 Task: Create a rule from the Routing list, Task moved to a section -> Set Priority in the project ArchBridge , set the section as To-Do and set the priority of the task as  High
Action: Mouse moved to (647, 451)
Screenshot: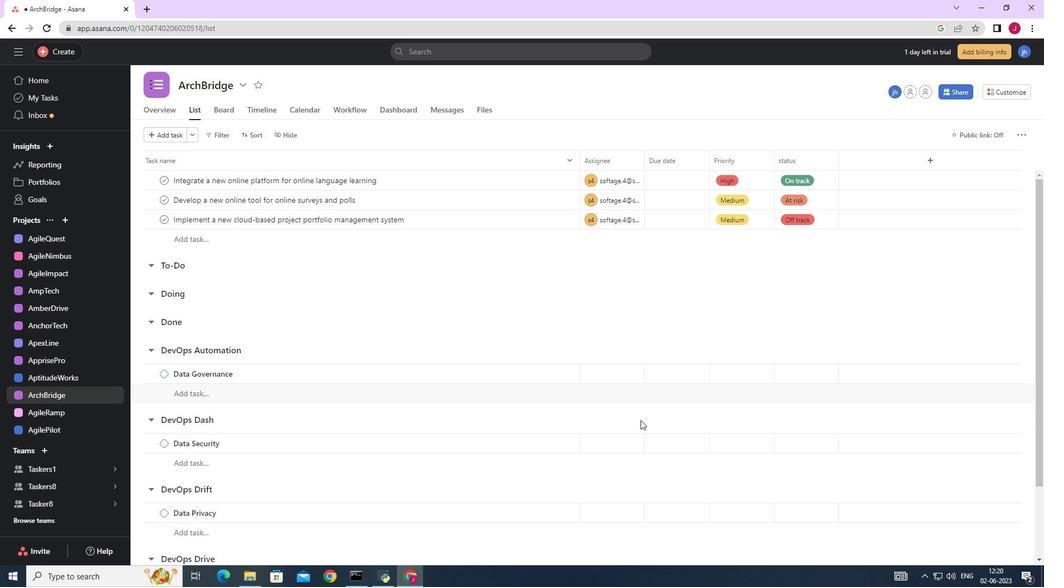
Action: Mouse scrolled (647, 452) with delta (0, 0)
Screenshot: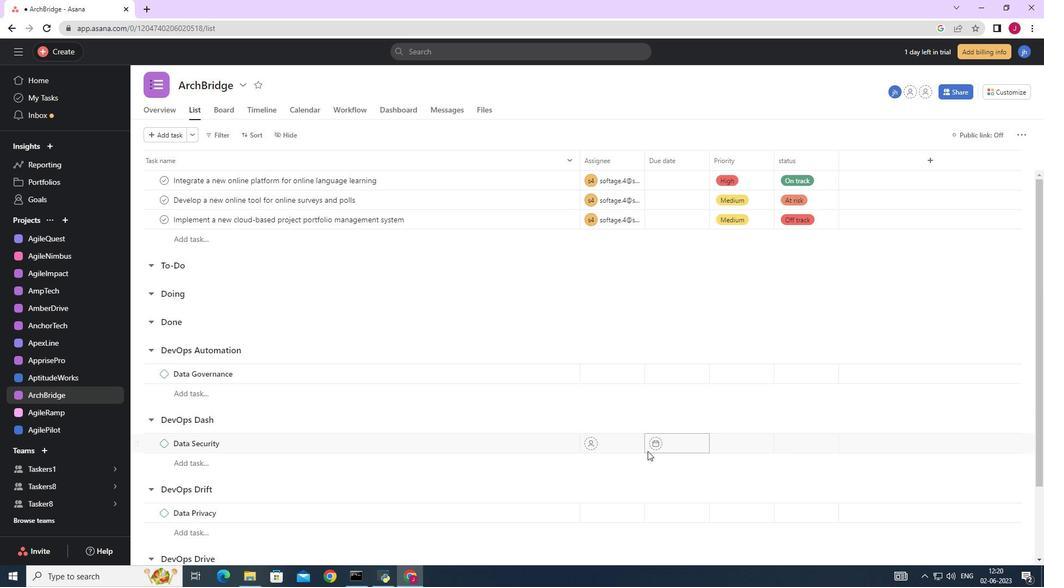 
Action: Mouse scrolled (647, 452) with delta (0, 0)
Screenshot: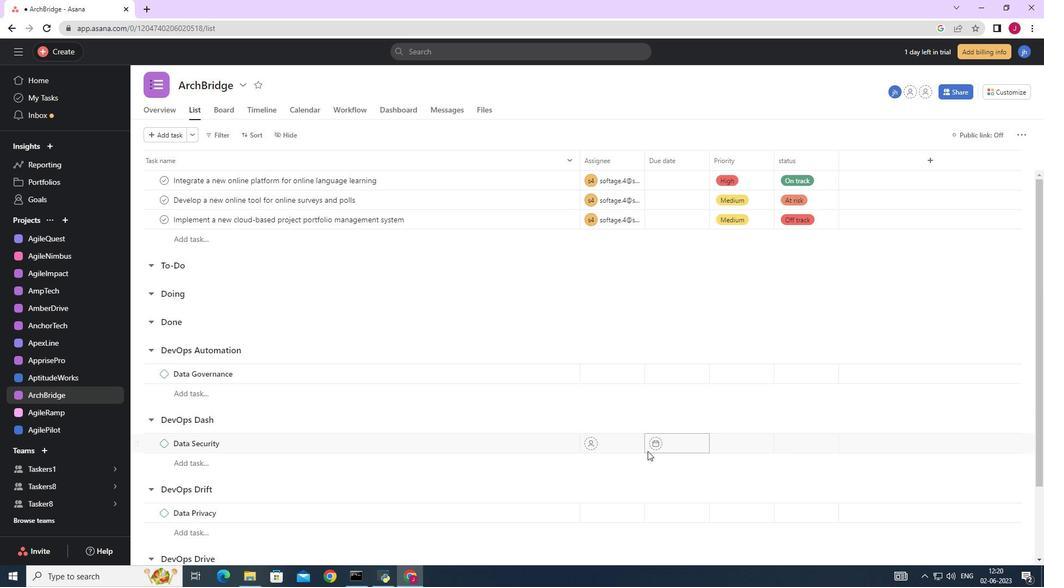 
Action: Mouse scrolled (647, 452) with delta (0, 0)
Screenshot: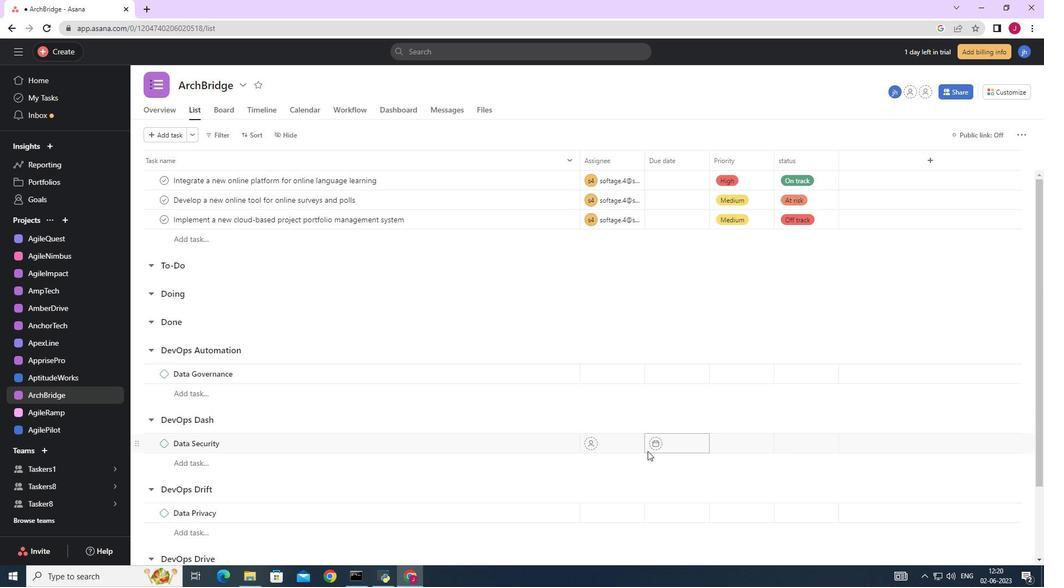 
Action: Mouse moved to (1017, 96)
Screenshot: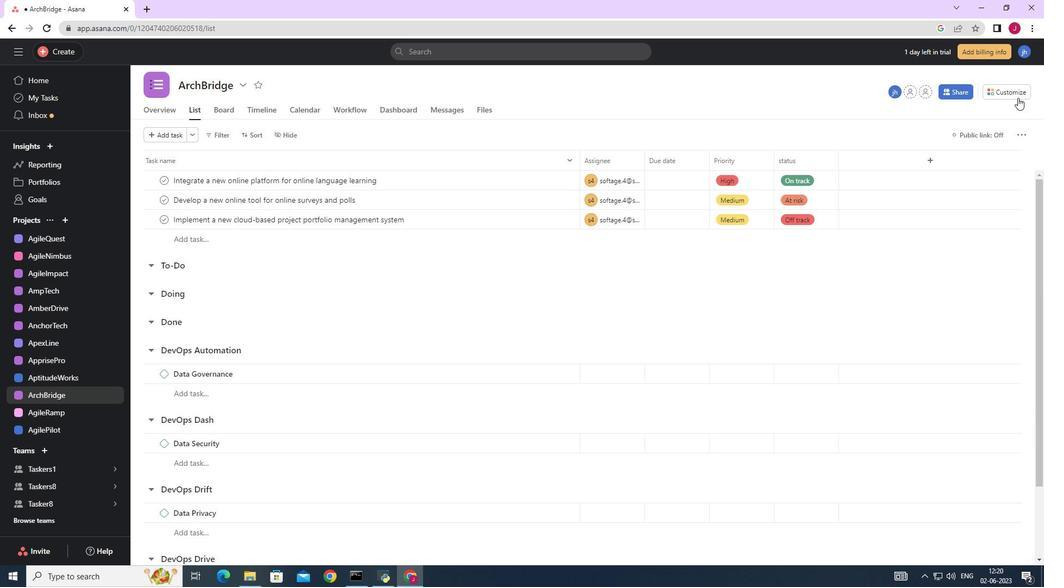 
Action: Mouse pressed left at (1017, 96)
Screenshot: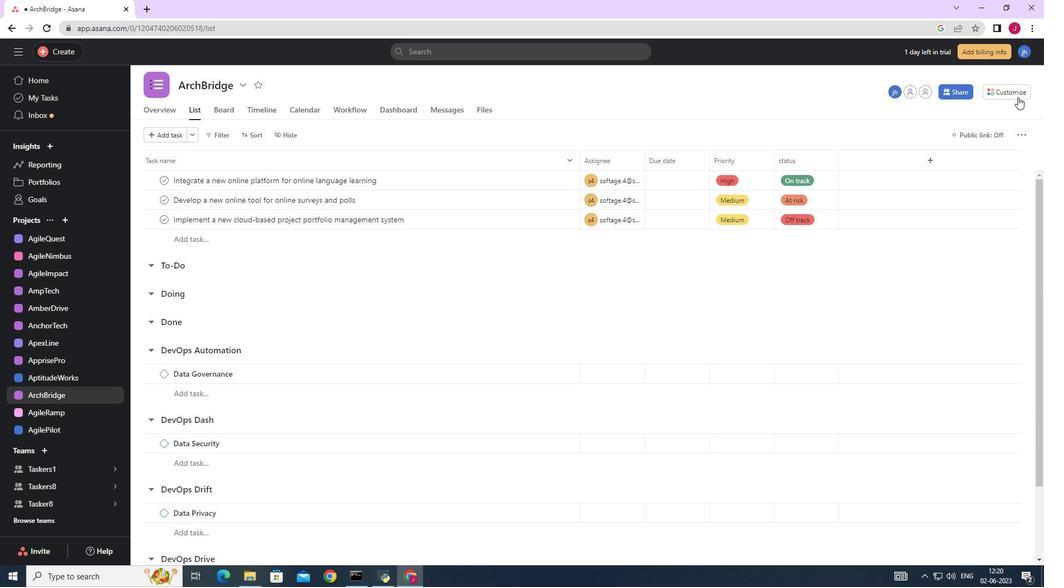 
Action: Mouse moved to (824, 229)
Screenshot: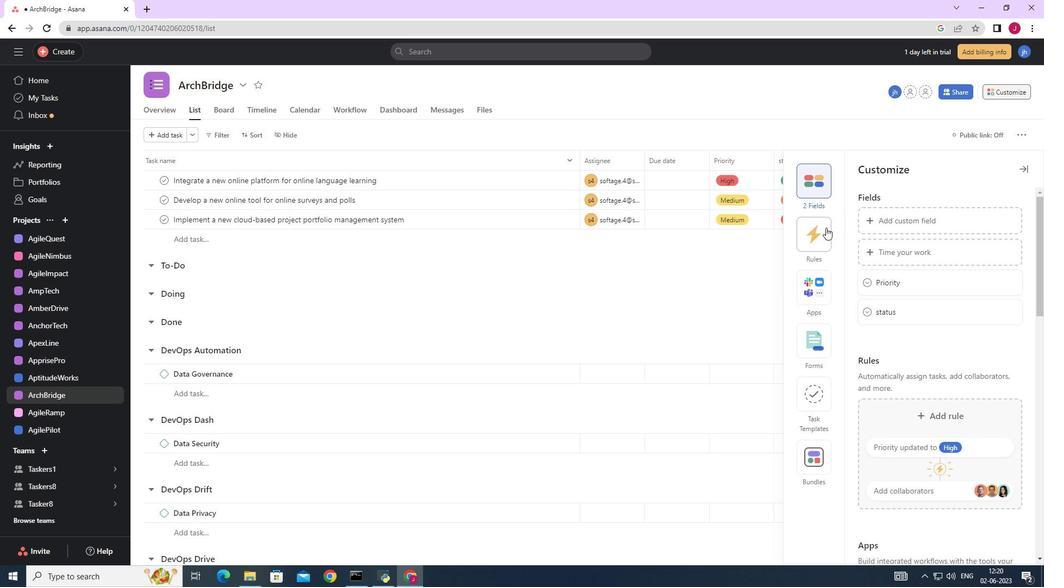 
Action: Mouse pressed left at (824, 229)
Screenshot: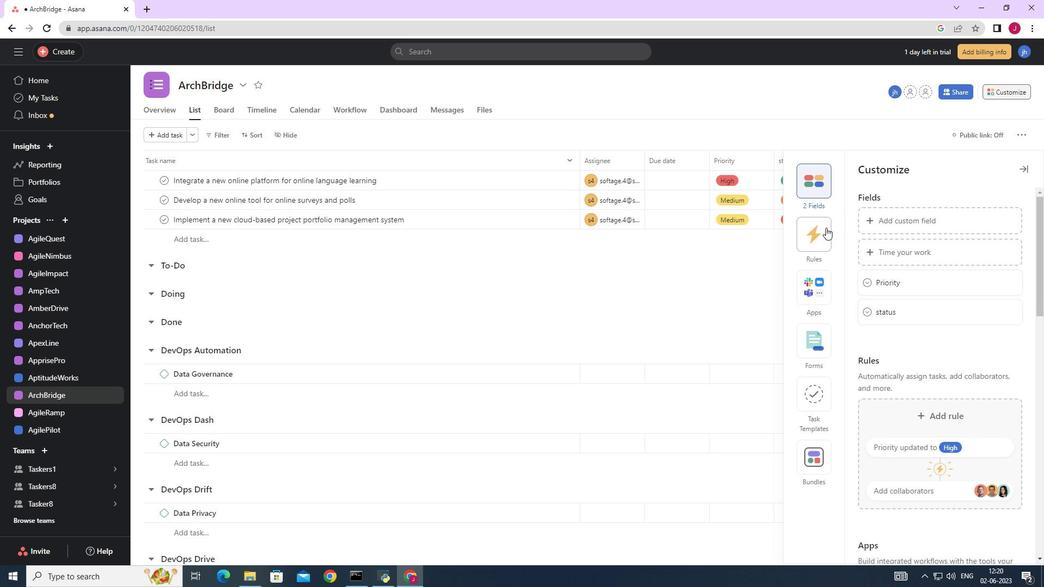 
Action: Mouse moved to (916, 249)
Screenshot: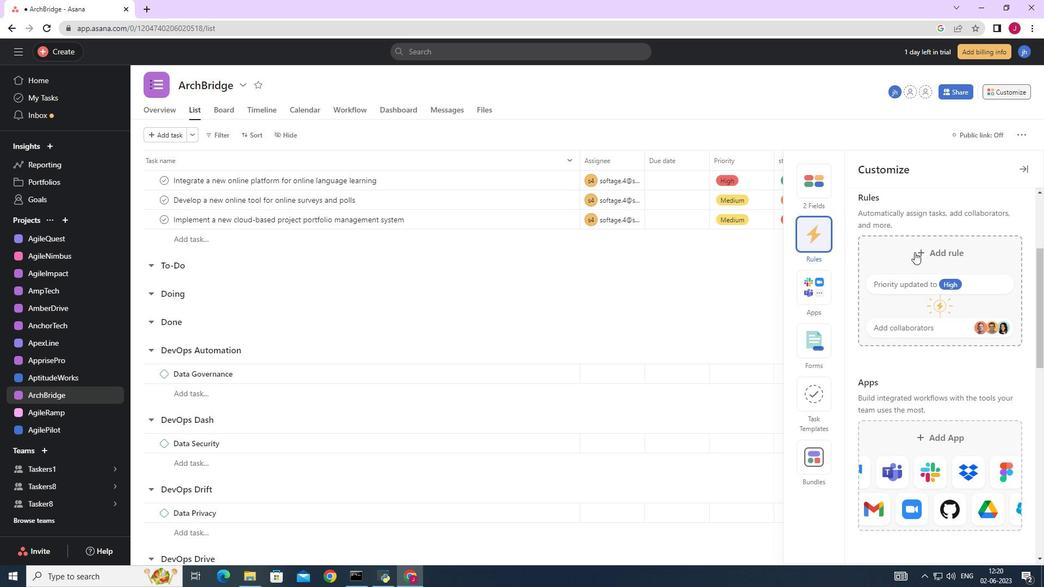 
Action: Mouse pressed left at (916, 249)
Screenshot: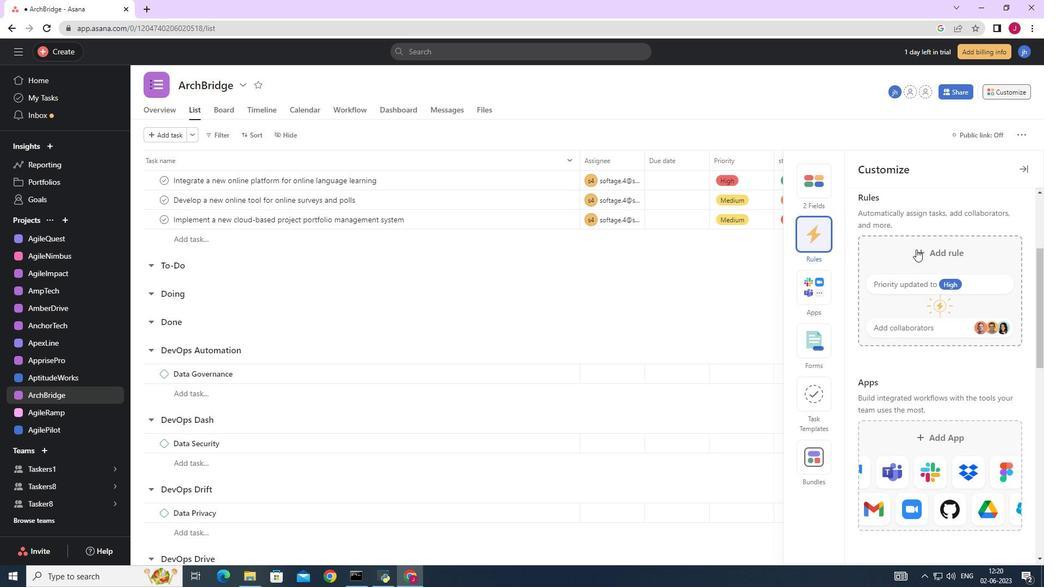 
Action: Mouse moved to (241, 147)
Screenshot: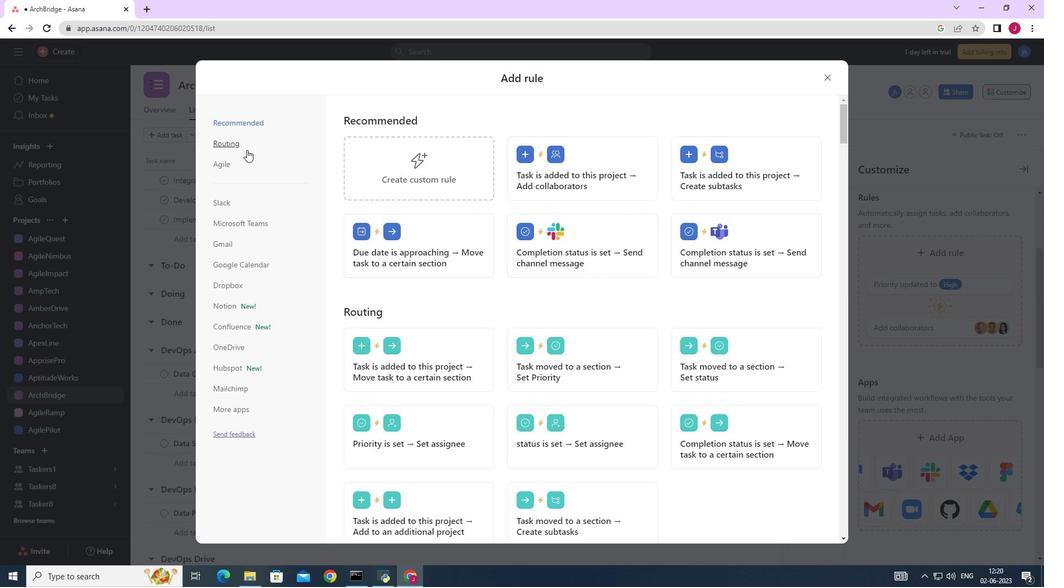
Action: Mouse pressed left at (241, 147)
Screenshot: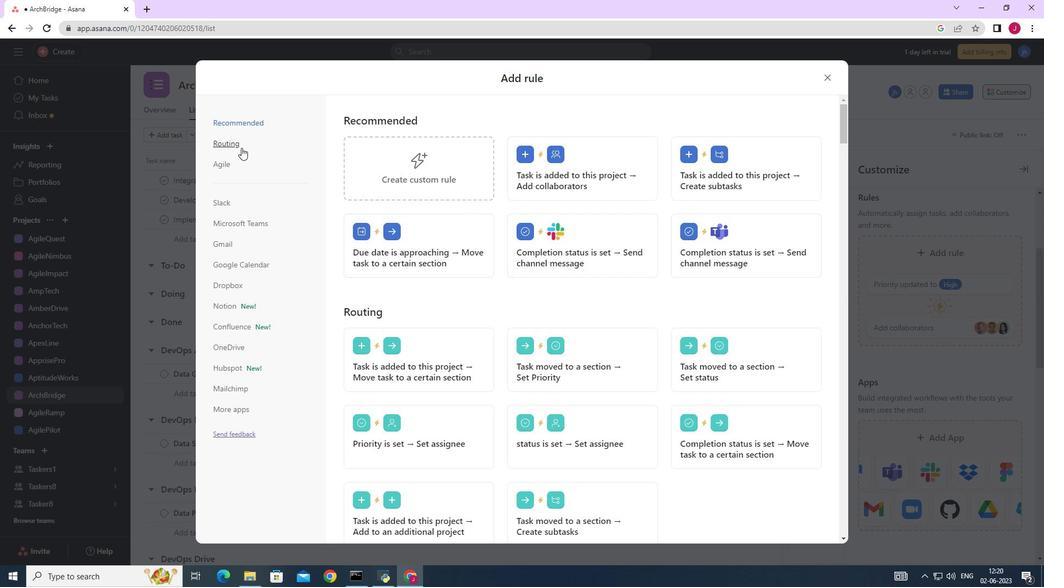 
Action: Mouse moved to (561, 177)
Screenshot: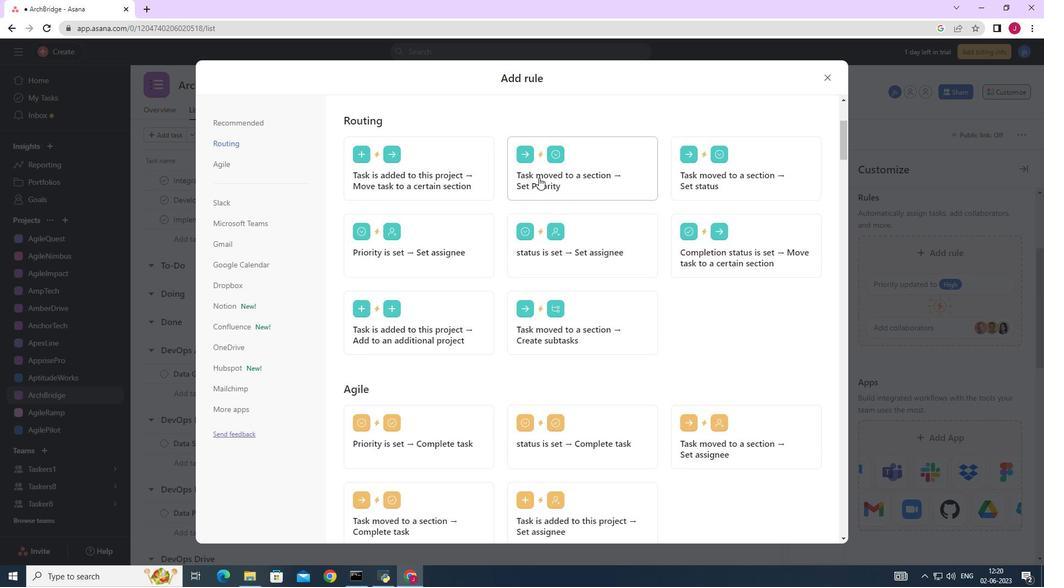 
Action: Mouse pressed left at (561, 177)
Screenshot: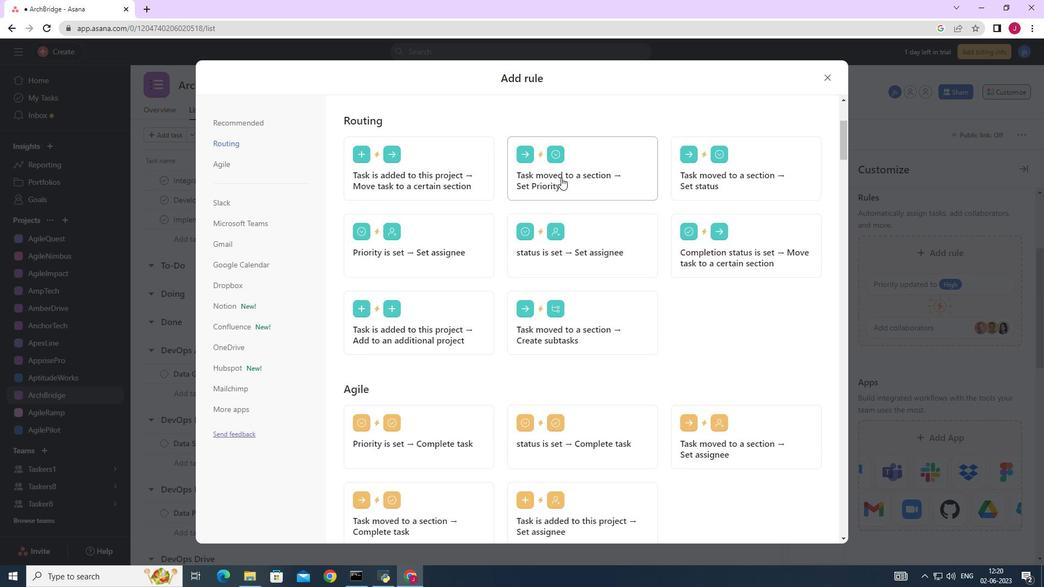 
Action: Mouse moved to (394, 296)
Screenshot: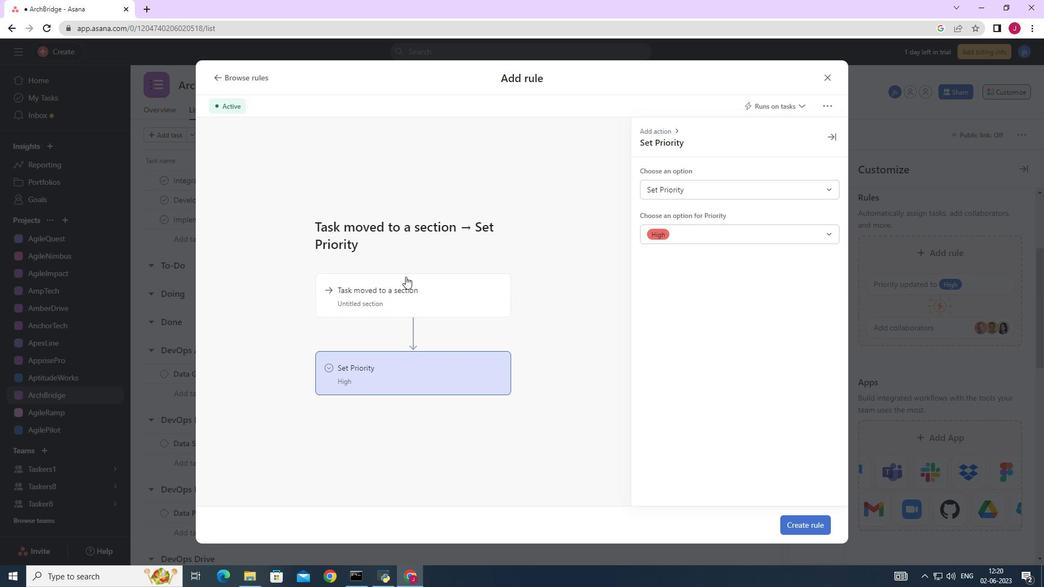 
Action: Mouse pressed left at (394, 296)
Screenshot: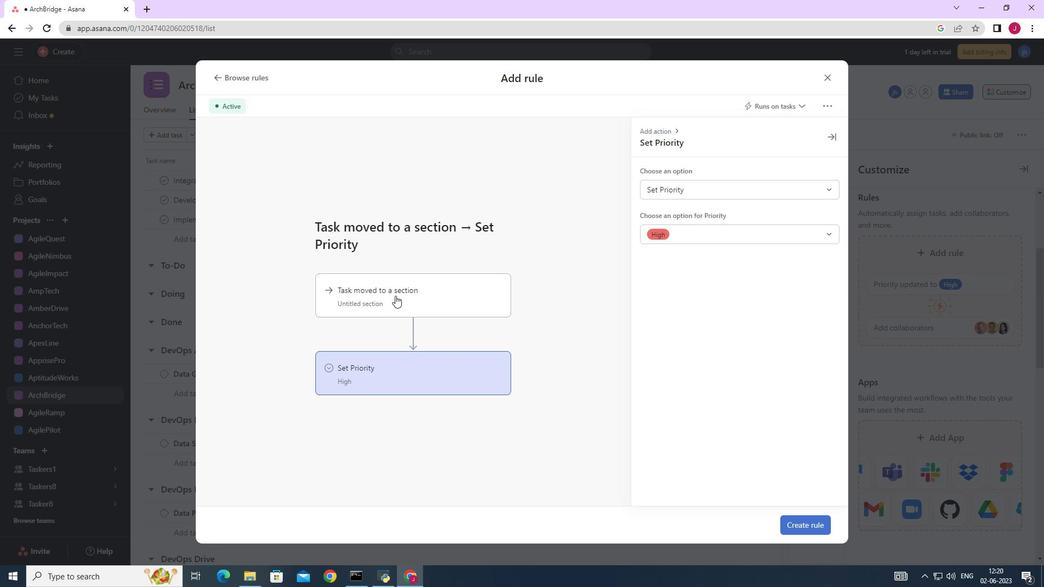 
Action: Mouse moved to (707, 188)
Screenshot: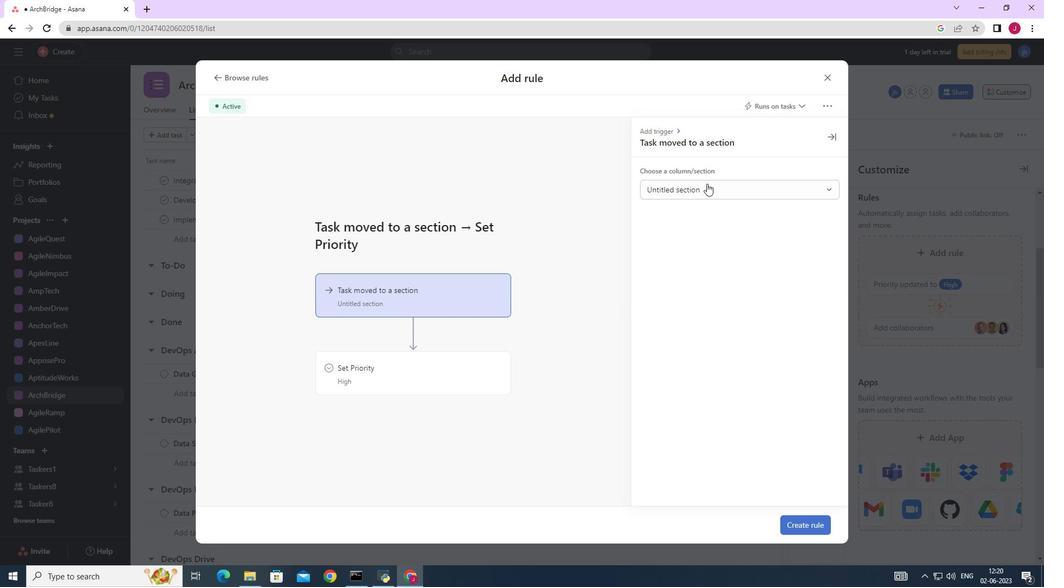 
Action: Mouse pressed left at (707, 188)
Screenshot: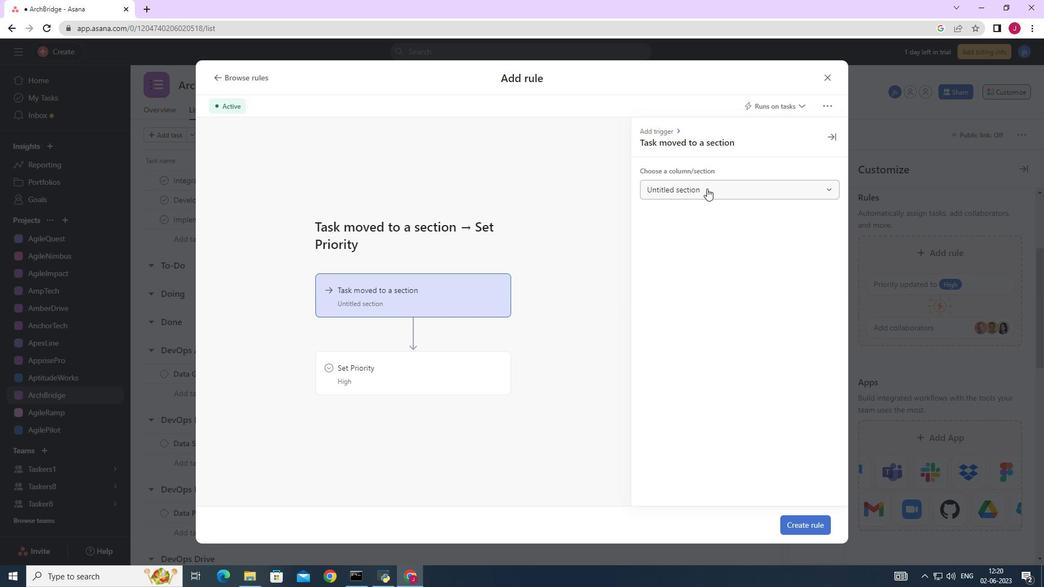 
Action: Mouse moved to (667, 234)
Screenshot: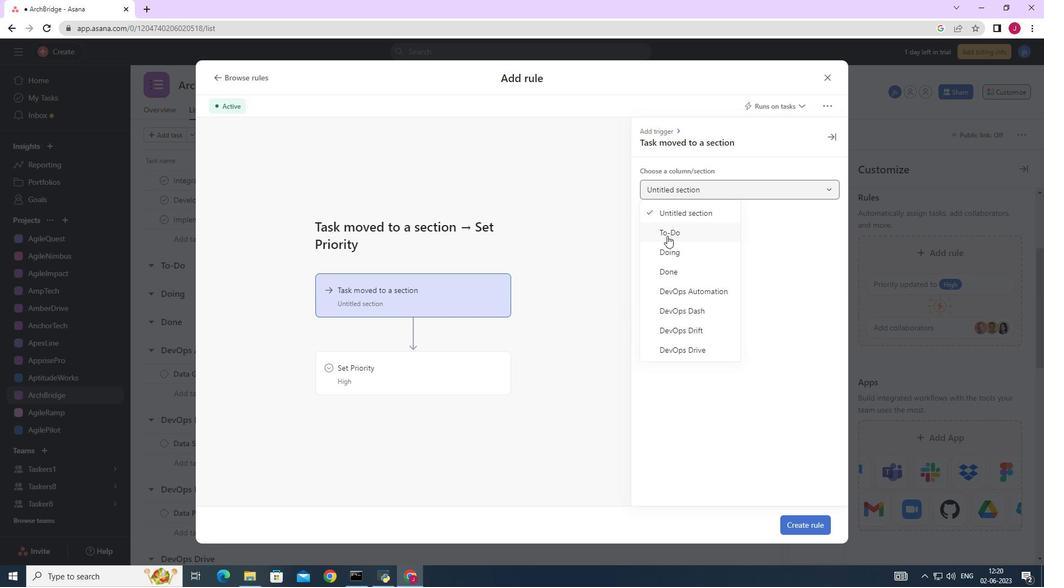 
Action: Mouse pressed left at (667, 234)
Screenshot: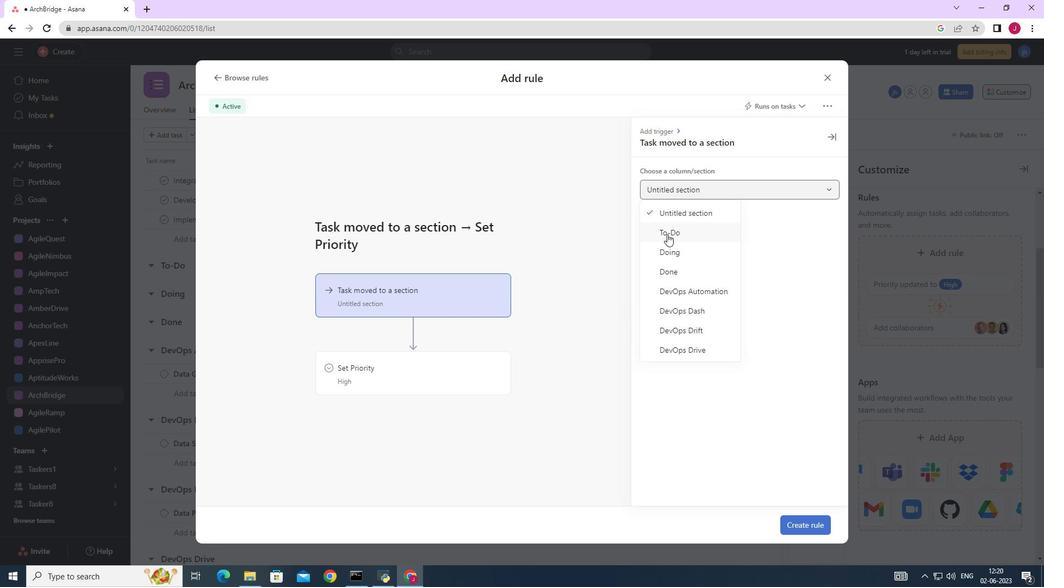 
Action: Mouse moved to (372, 363)
Screenshot: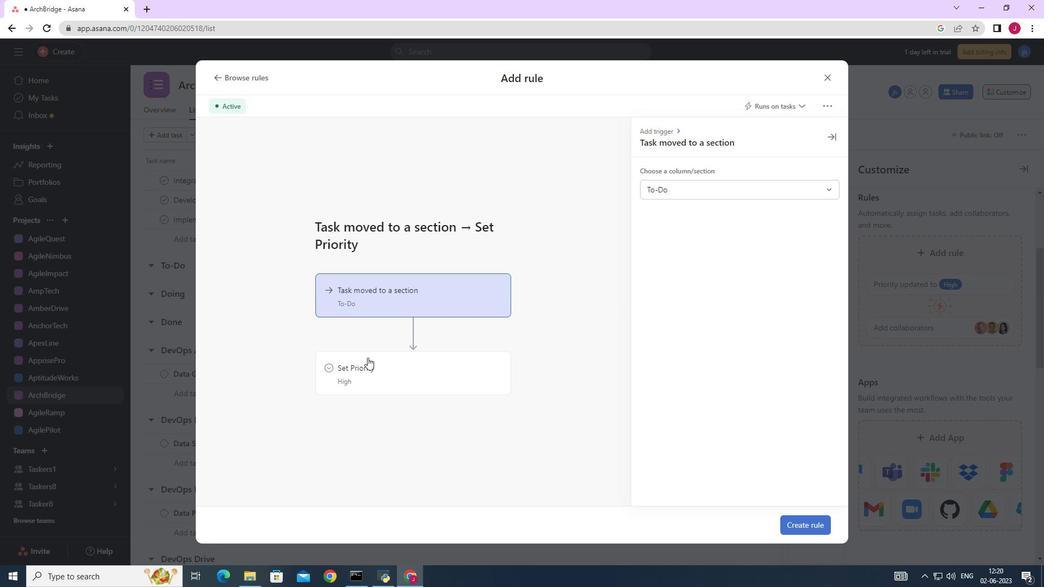 
Action: Mouse pressed left at (372, 363)
Screenshot: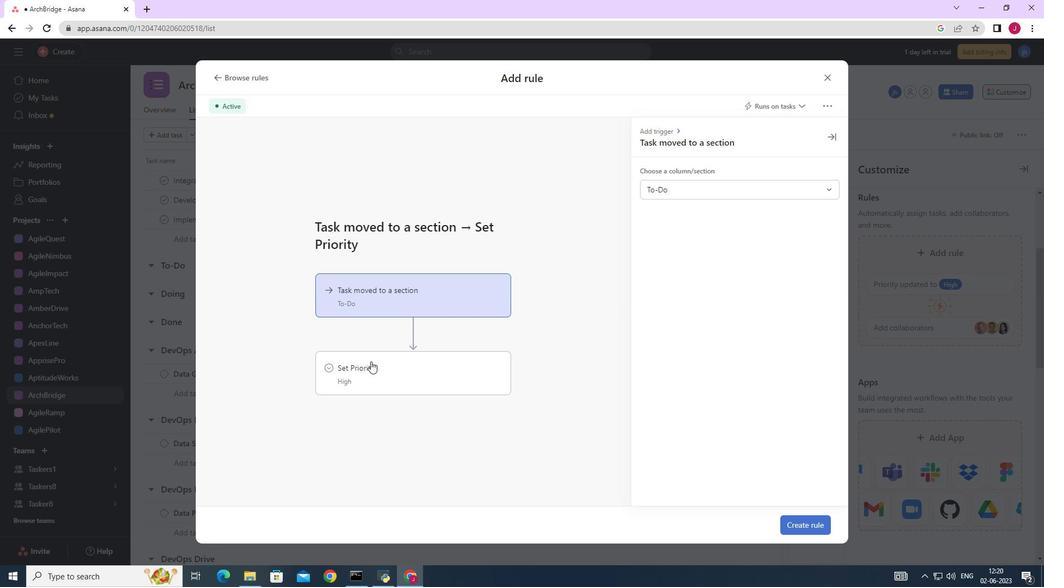 
Action: Mouse moved to (701, 187)
Screenshot: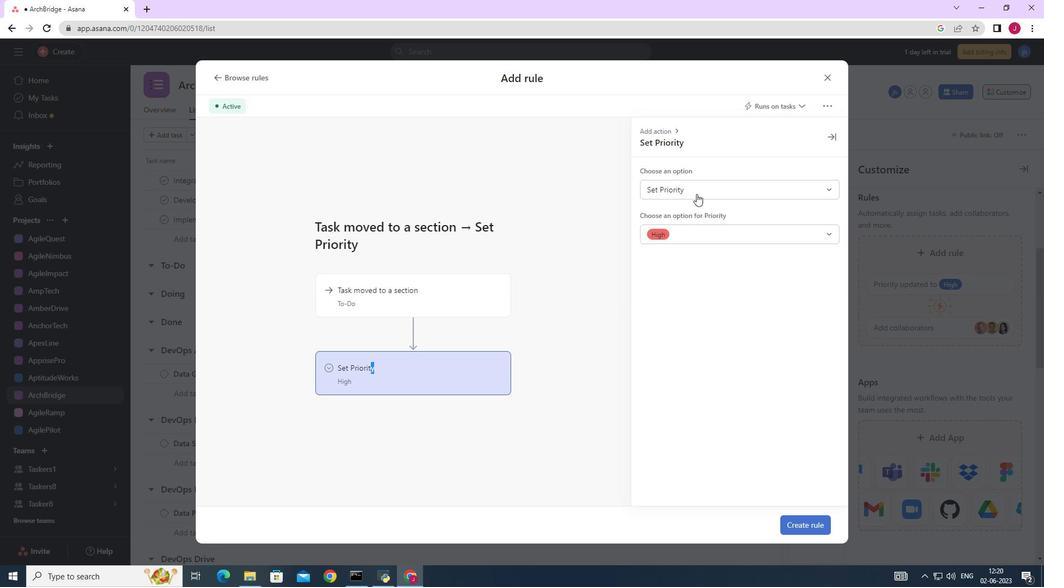 
Action: Mouse pressed left at (701, 187)
Screenshot: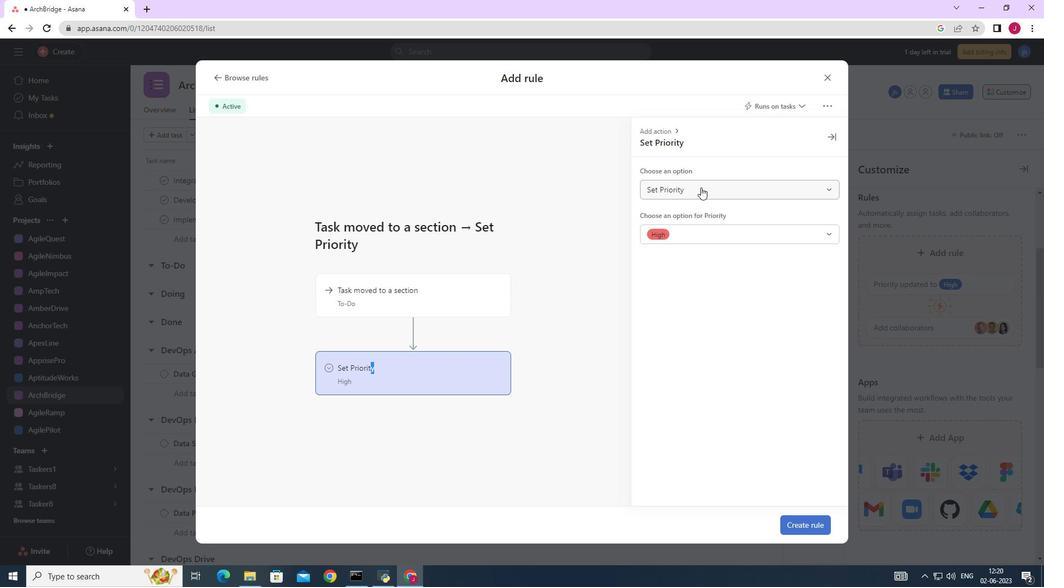 
Action: Mouse moved to (669, 214)
Screenshot: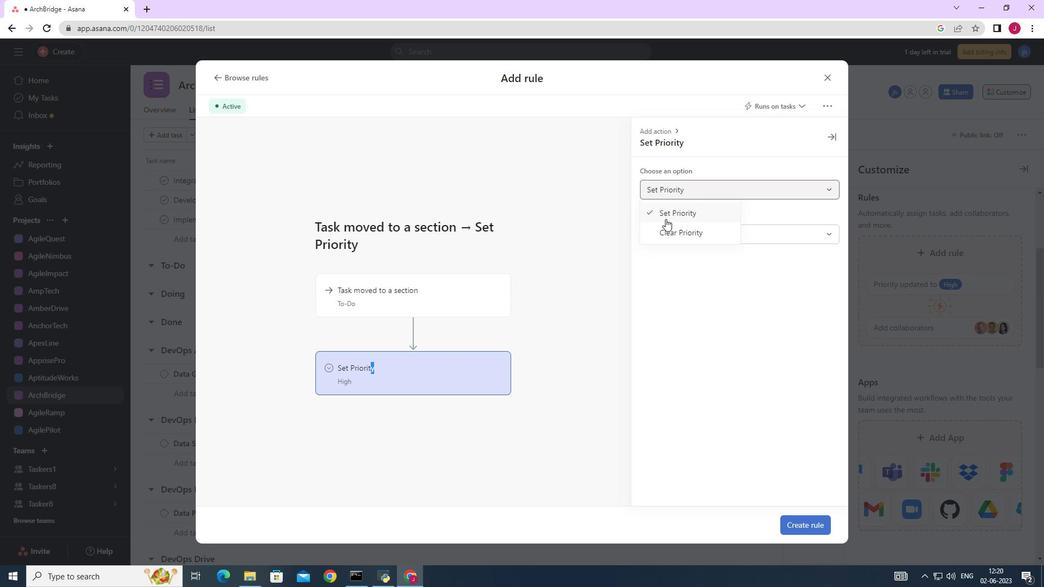 
Action: Mouse pressed left at (669, 214)
Screenshot: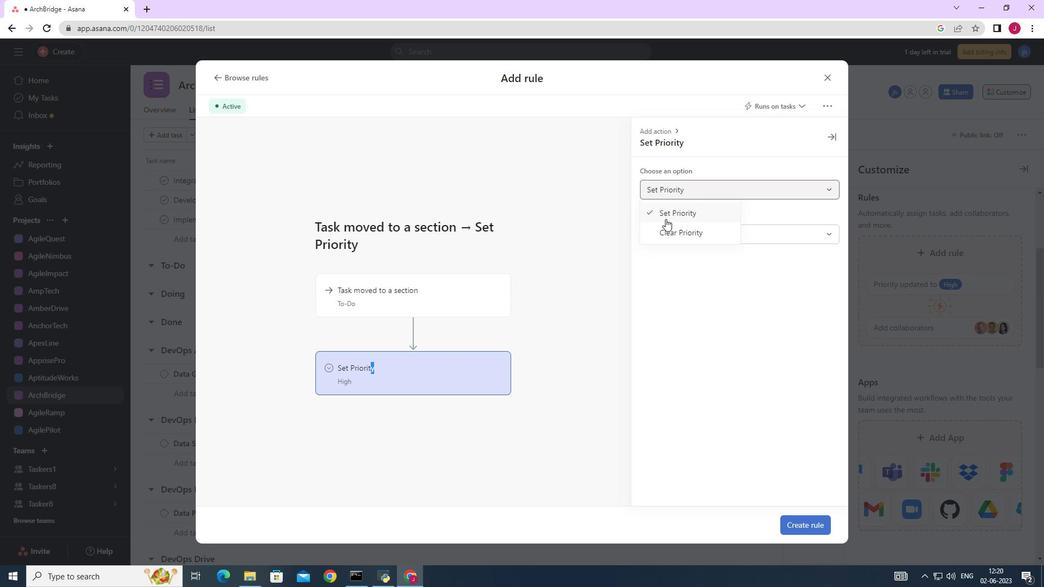 
Action: Mouse moved to (663, 237)
Screenshot: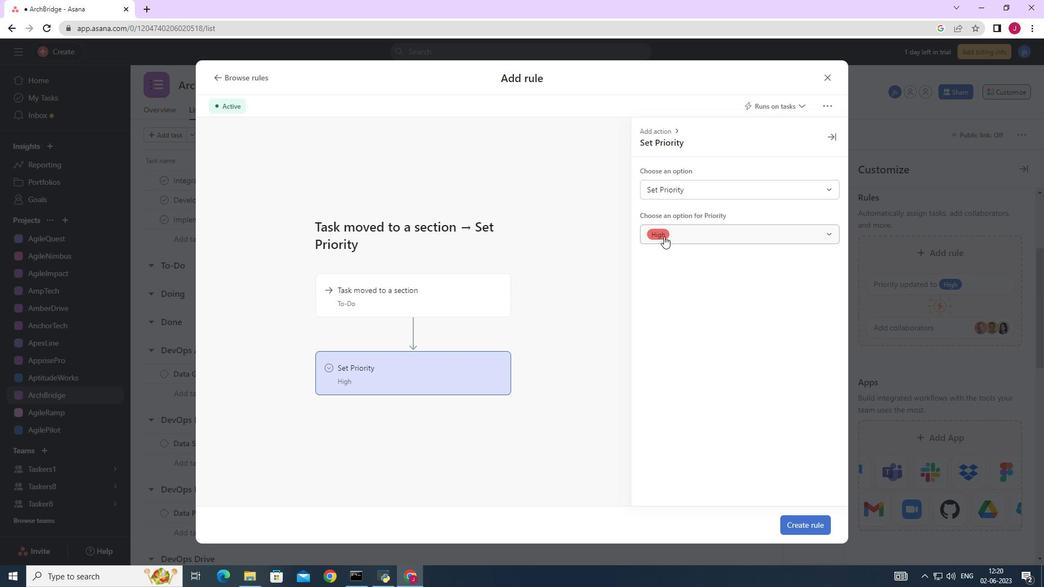 
Action: Mouse pressed left at (663, 237)
Screenshot: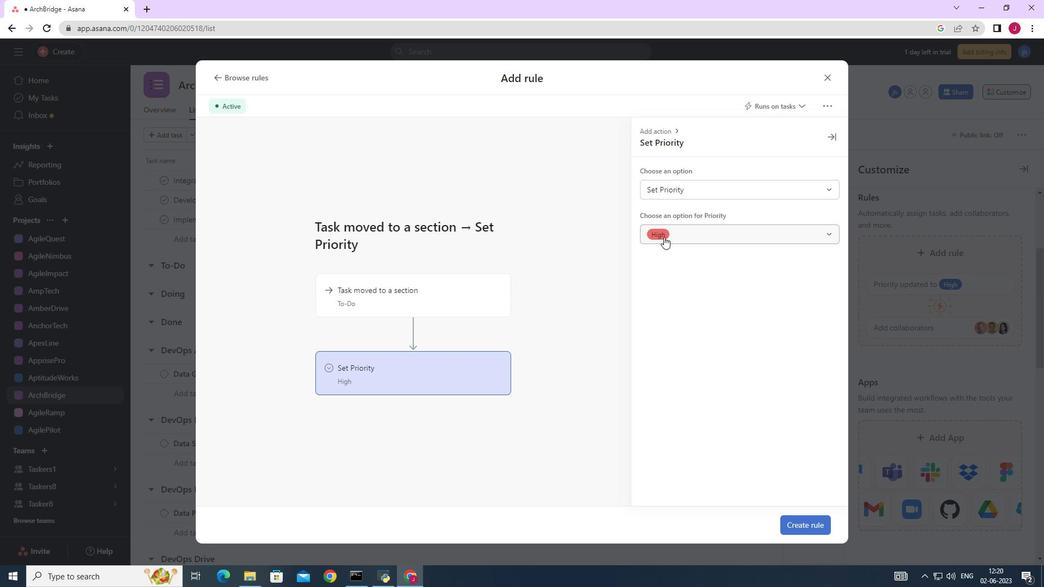 
Action: Mouse moved to (671, 259)
Screenshot: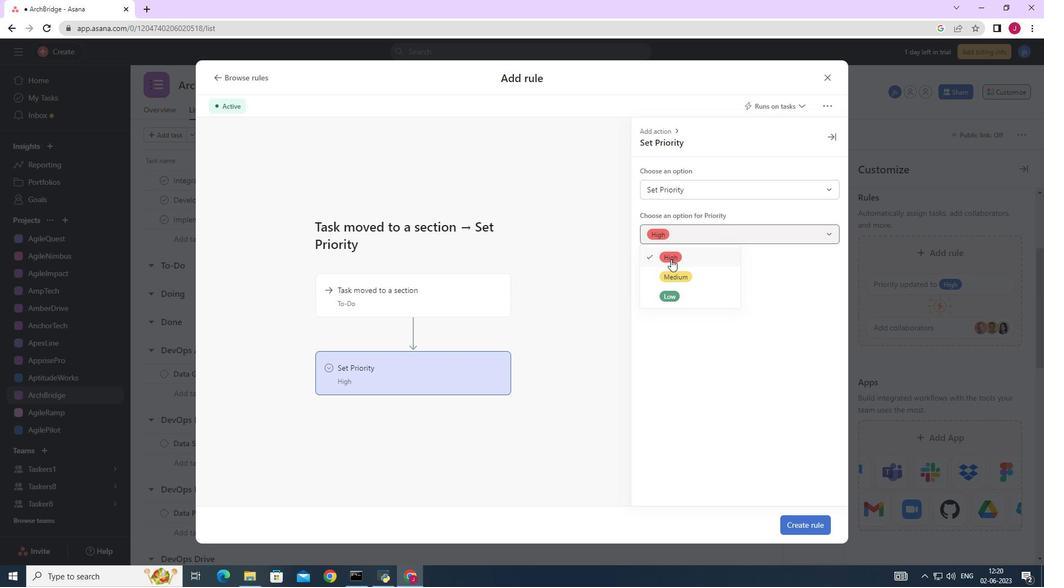 
Action: Mouse pressed left at (671, 259)
Screenshot: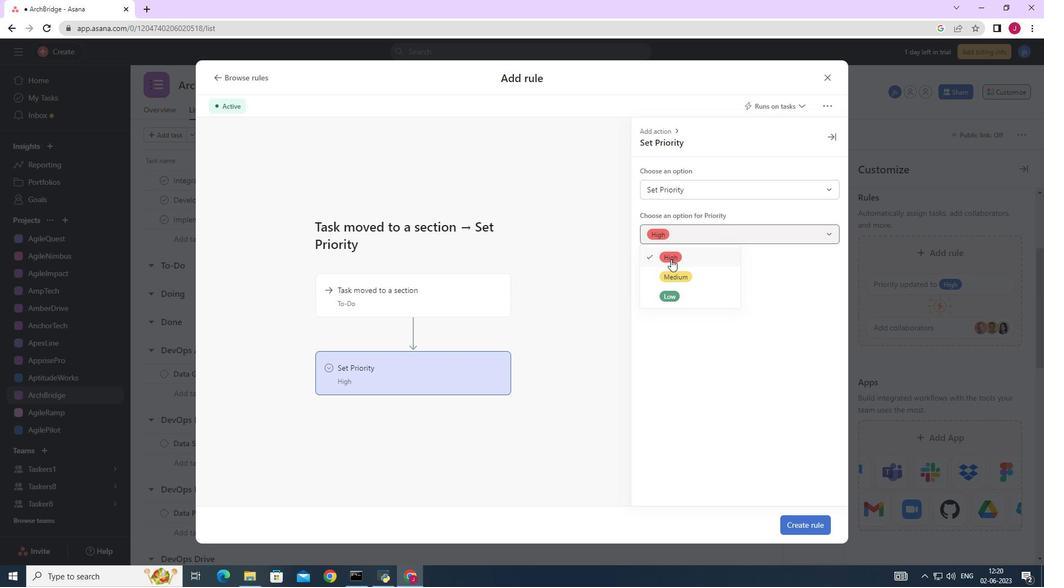 
Action: Mouse moved to (813, 521)
Screenshot: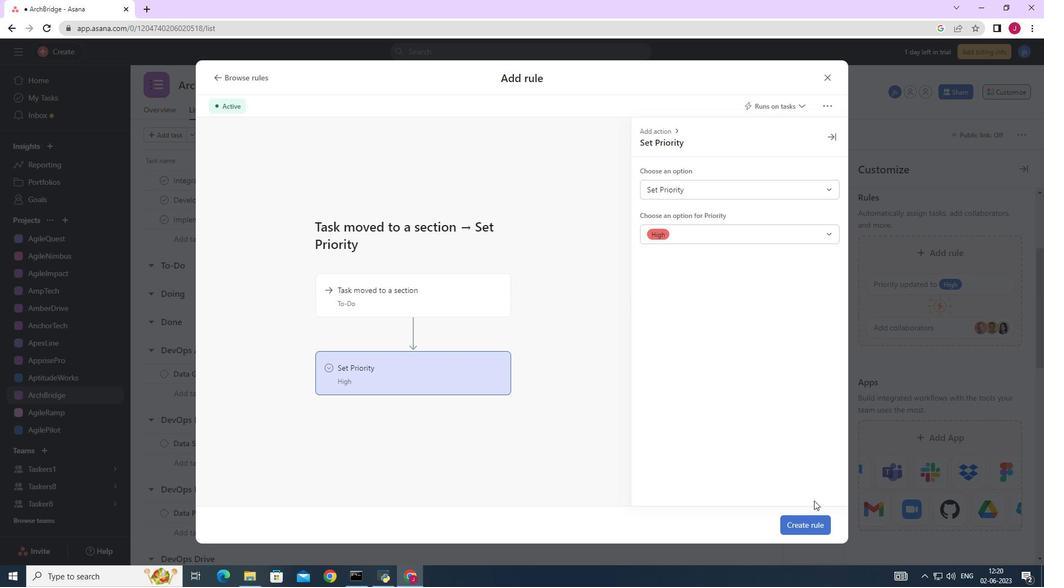 
Action: Mouse pressed left at (813, 521)
Screenshot: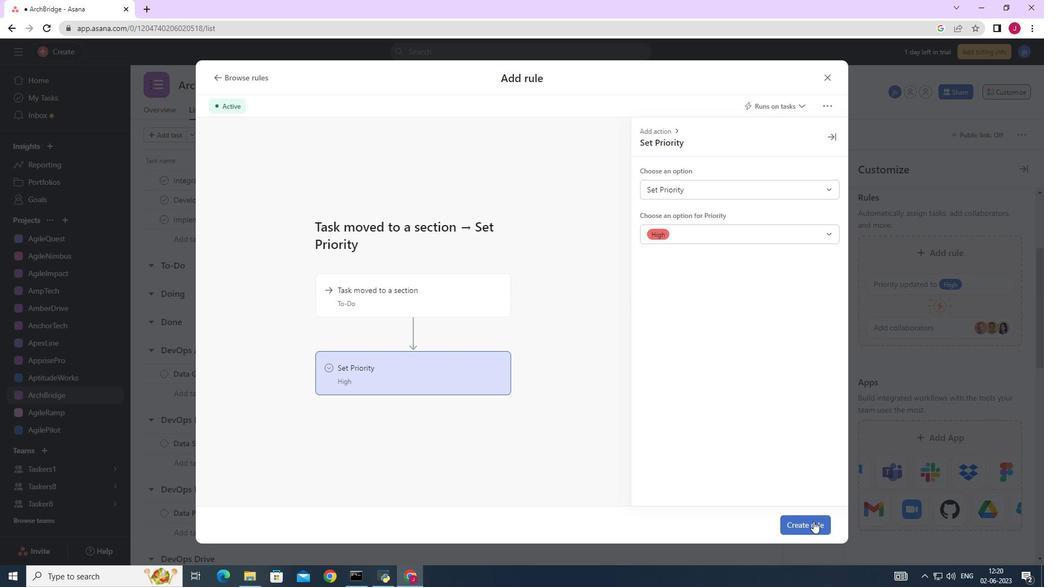 
Action: Mouse moved to (813, 523)
Screenshot: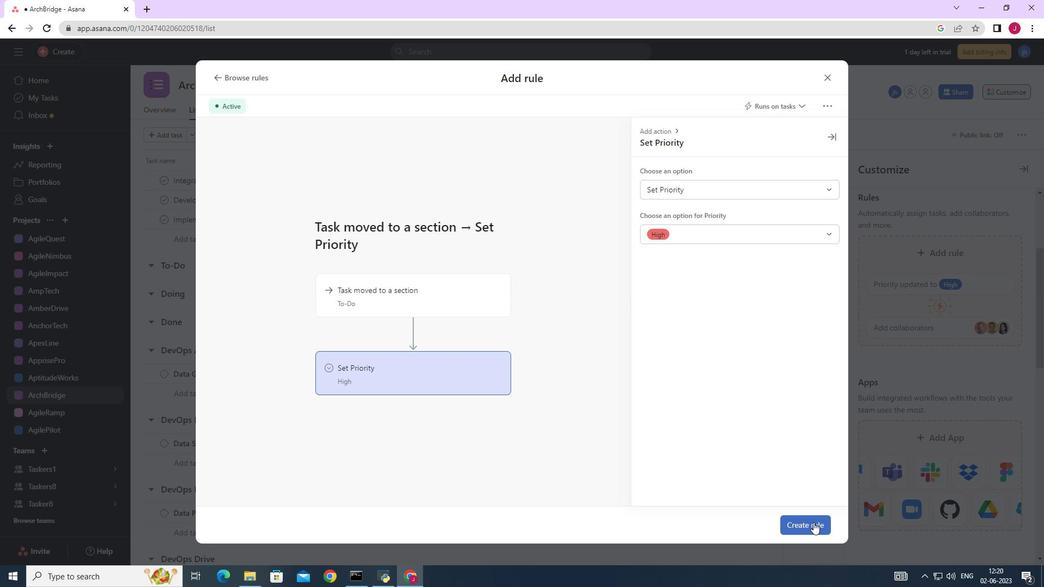 
